 Task: Check the percentage active listings of wet bar in the last 5 years.
Action: Mouse moved to (855, 195)
Screenshot: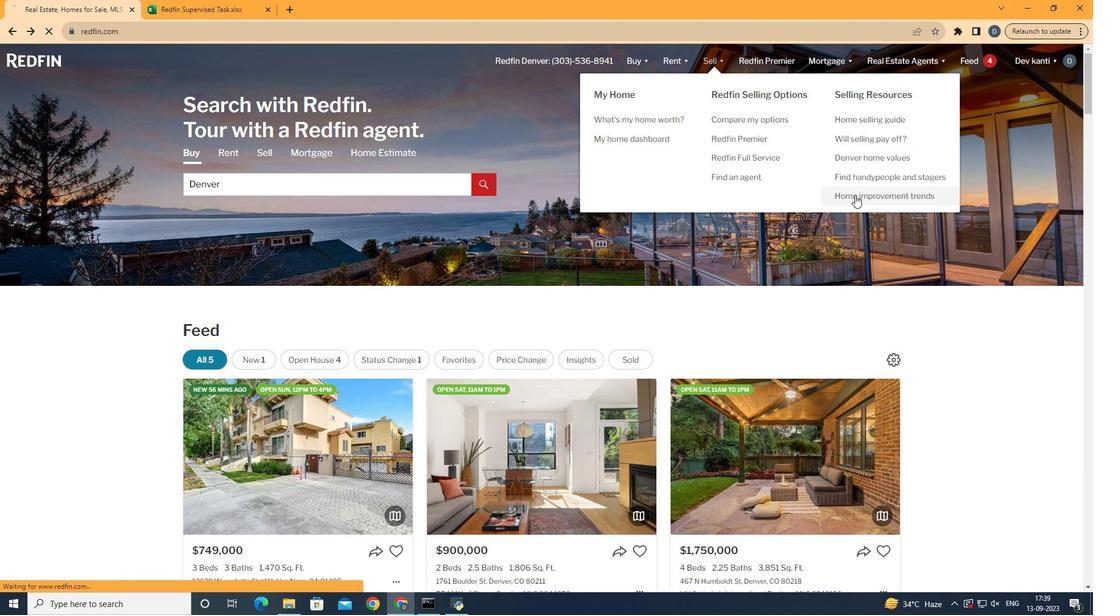
Action: Mouse pressed left at (855, 195)
Screenshot: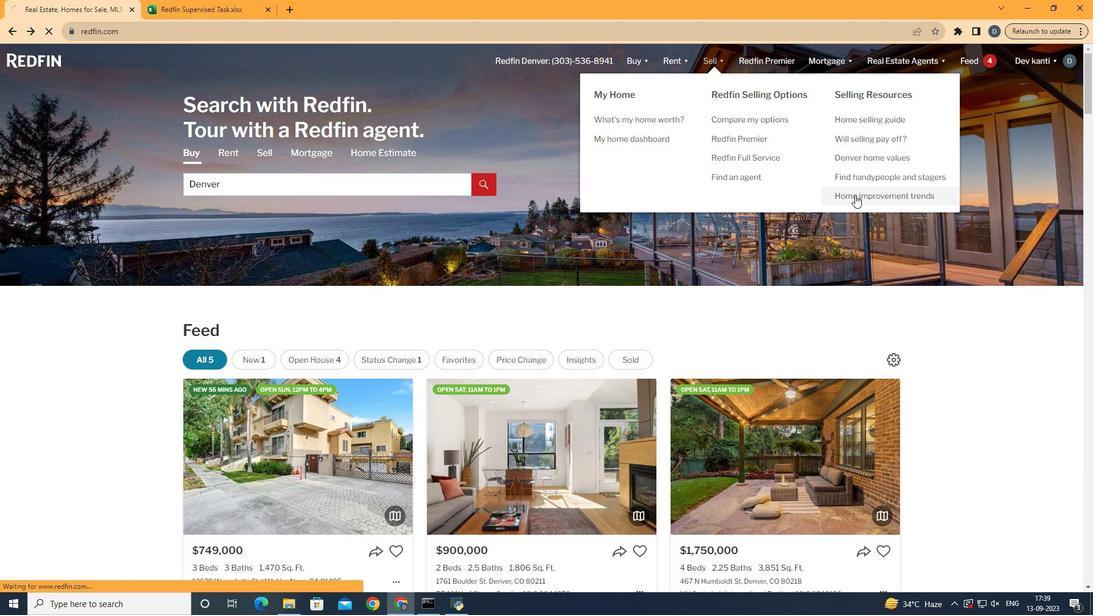 
Action: Mouse moved to (281, 217)
Screenshot: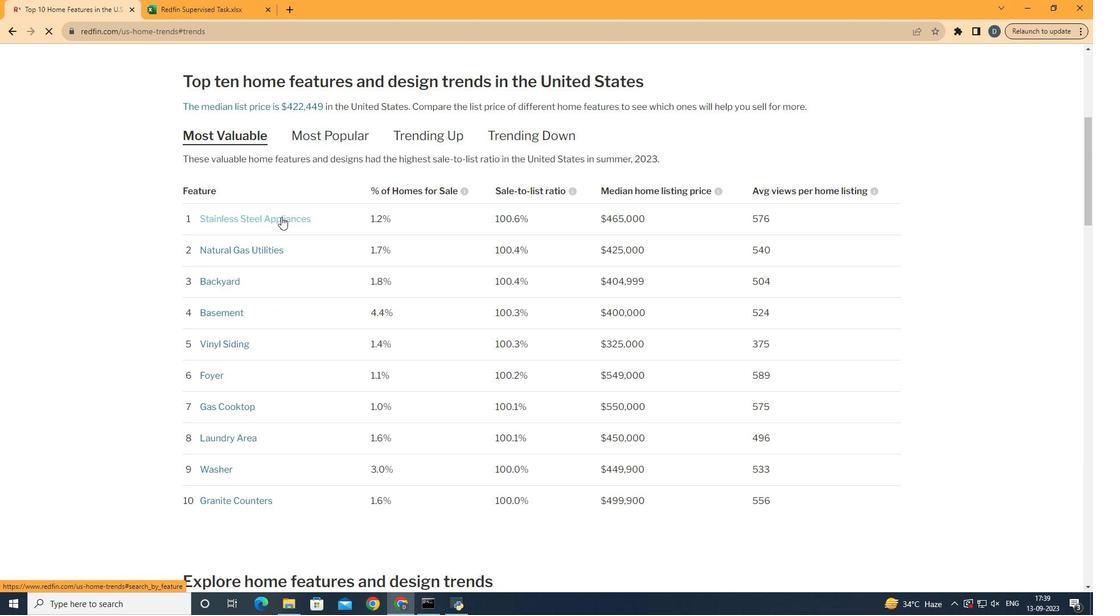 
Action: Mouse pressed left at (281, 217)
Screenshot: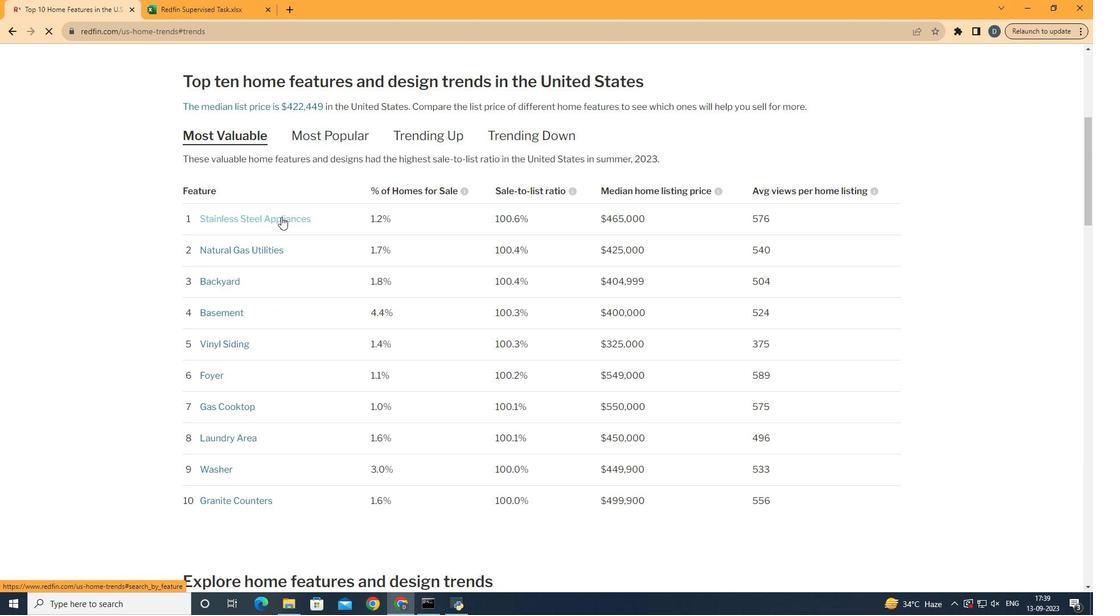 
Action: Mouse moved to (530, 272)
Screenshot: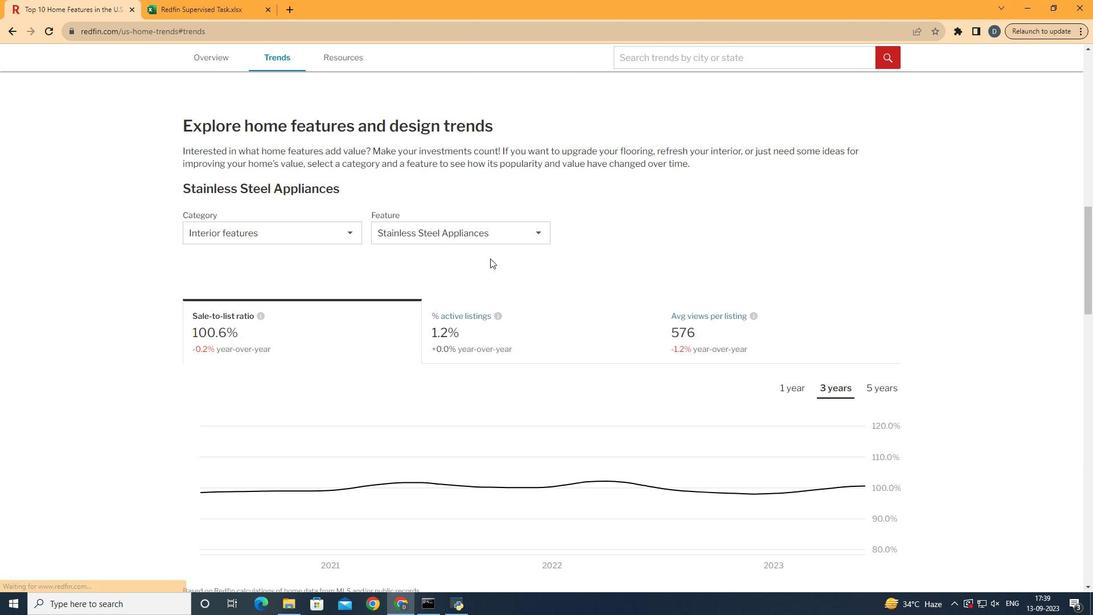 
Action: Mouse scrolled (530, 272) with delta (0, 0)
Screenshot: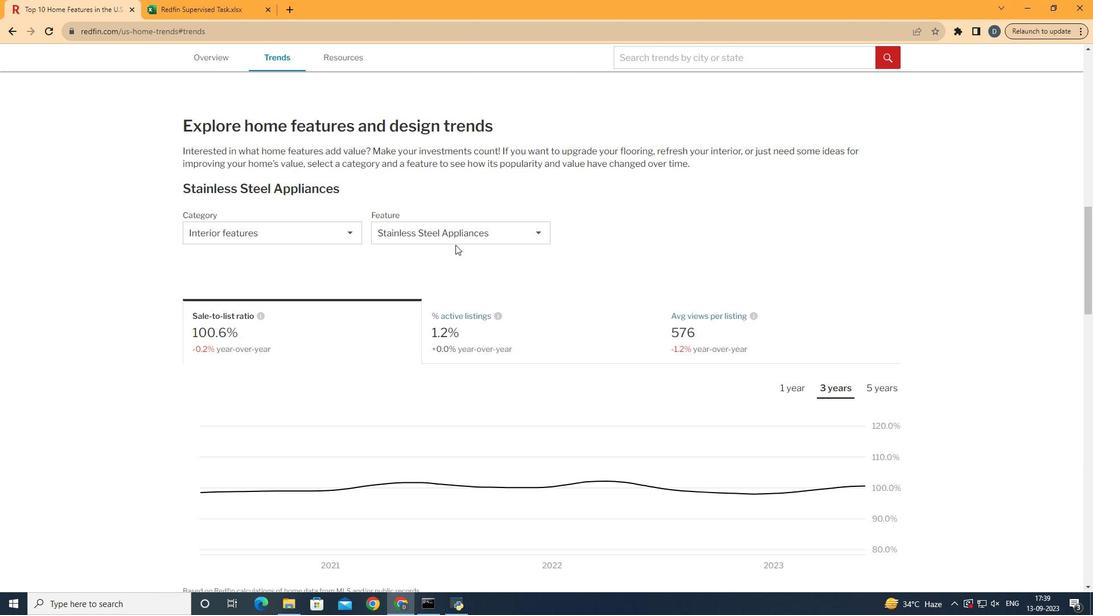 
Action: Mouse scrolled (530, 272) with delta (0, 0)
Screenshot: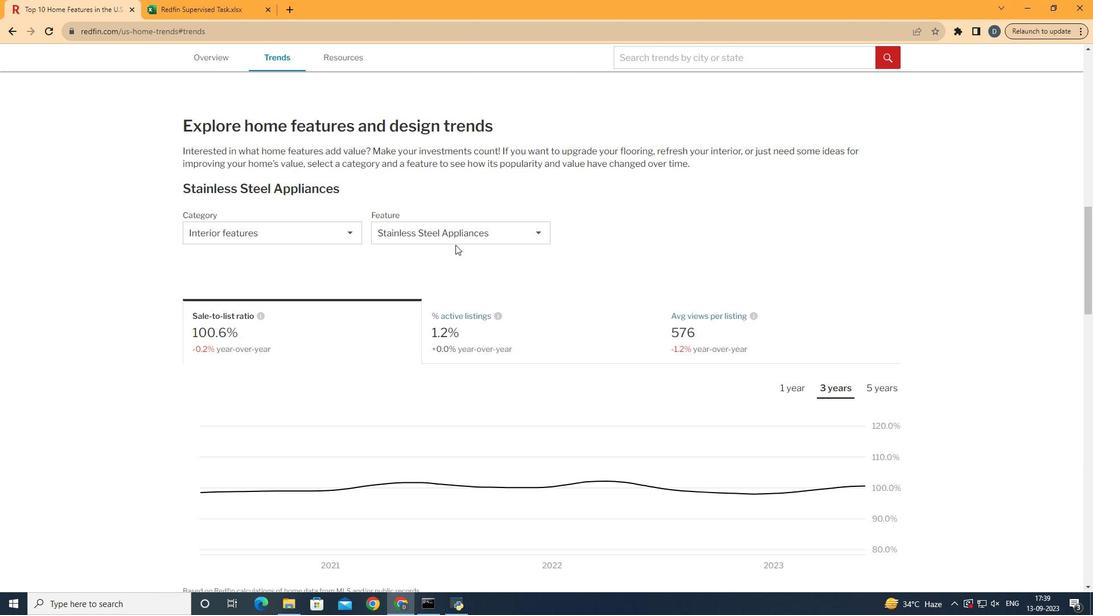 
Action: Mouse scrolled (530, 272) with delta (0, 0)
Screenshot: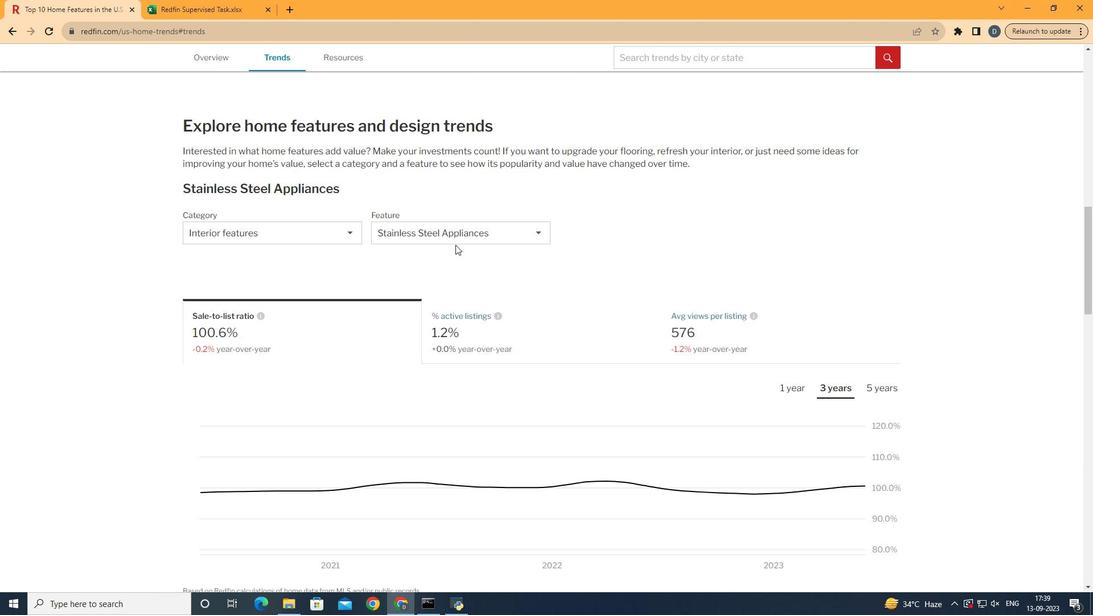 
Action: Mouse moved to (531, 272)
Screenshot: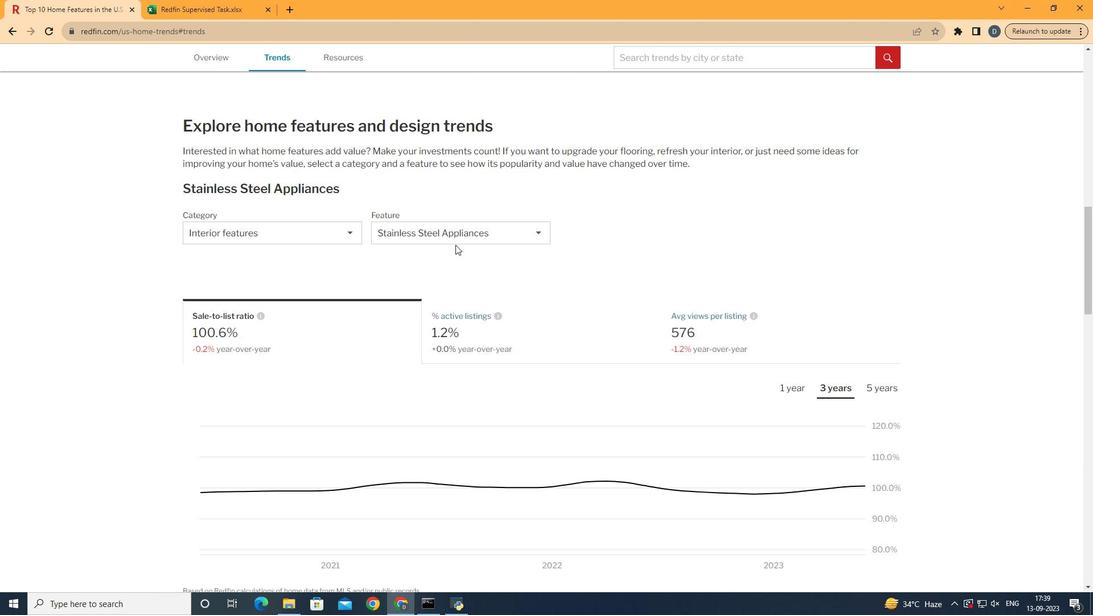 
Action: Mouse scrolled (531, 272) with delta (0, 0)
Screenshot: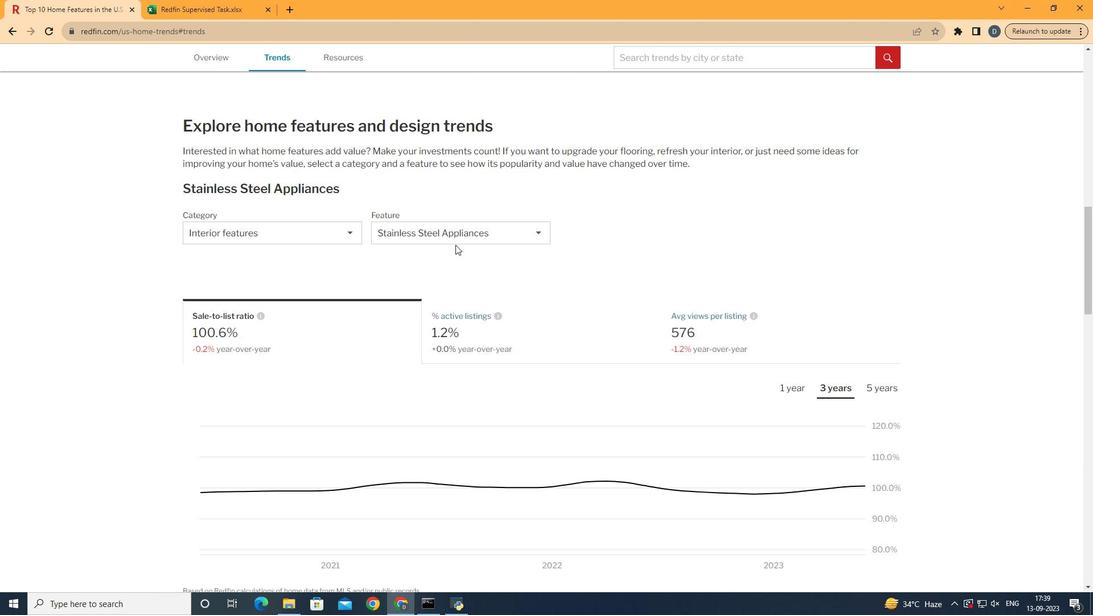 
Action: Mouse scrolled (531, 272) with delta (0, 0)
Screenshot: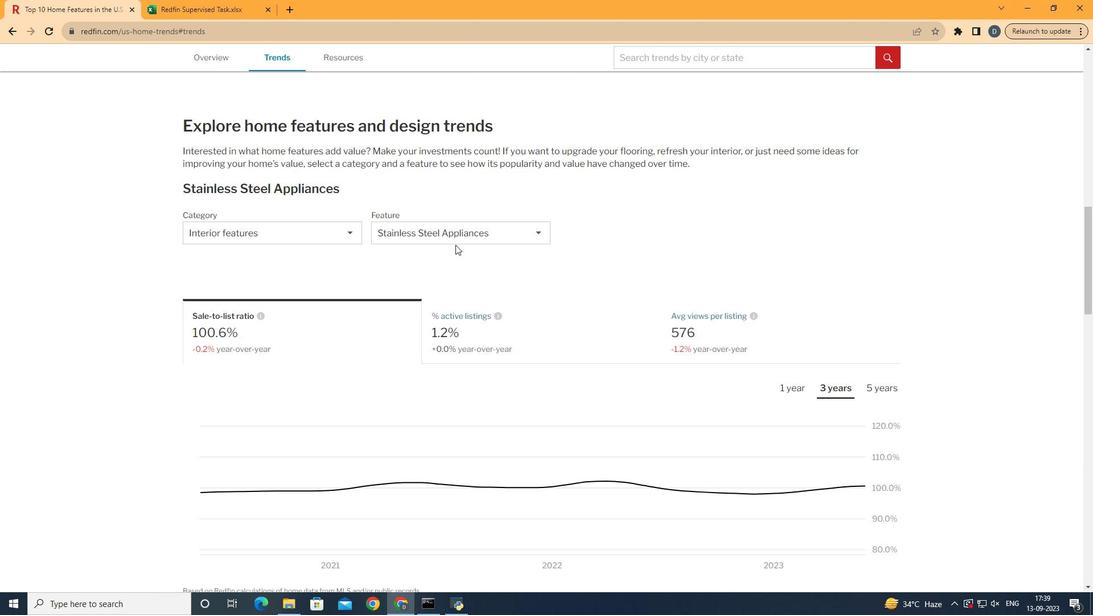 
Action: Mouse scrolled (531, 272) with delta (0, 0)
Screenshot: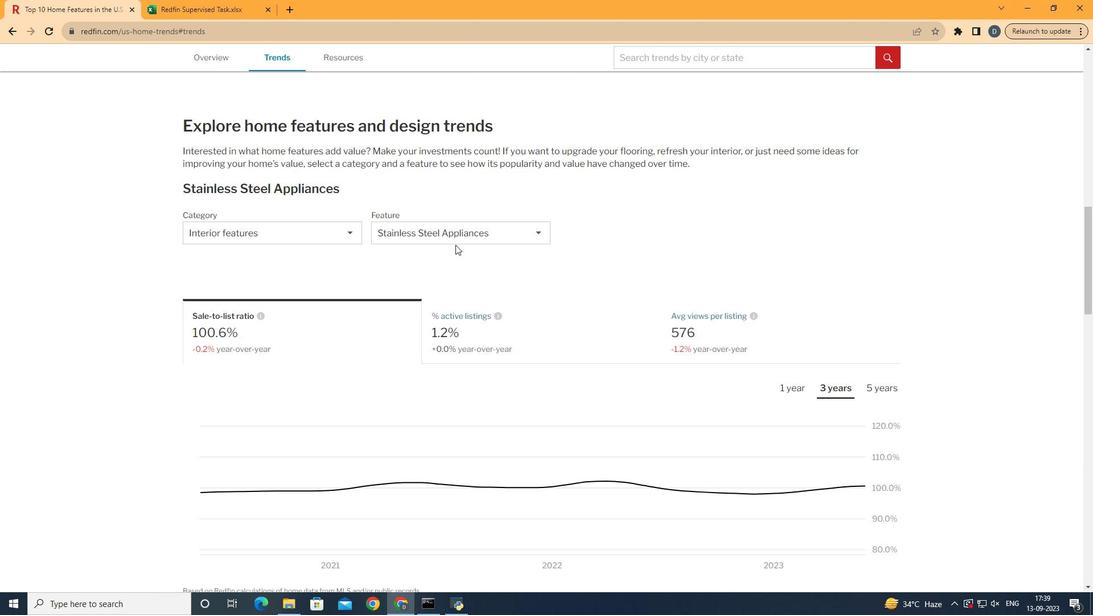 
Action: Mouse moved to (532, 272)
Screenshot: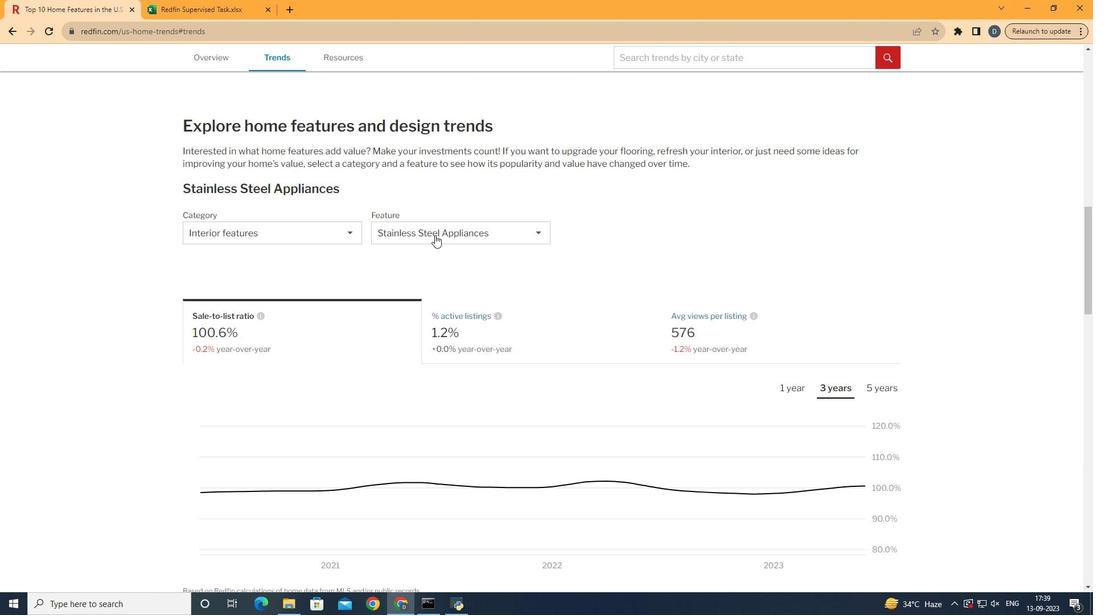 
Action: Mouse scrolled (532, 272) with delta (0, 0)
Screenshot: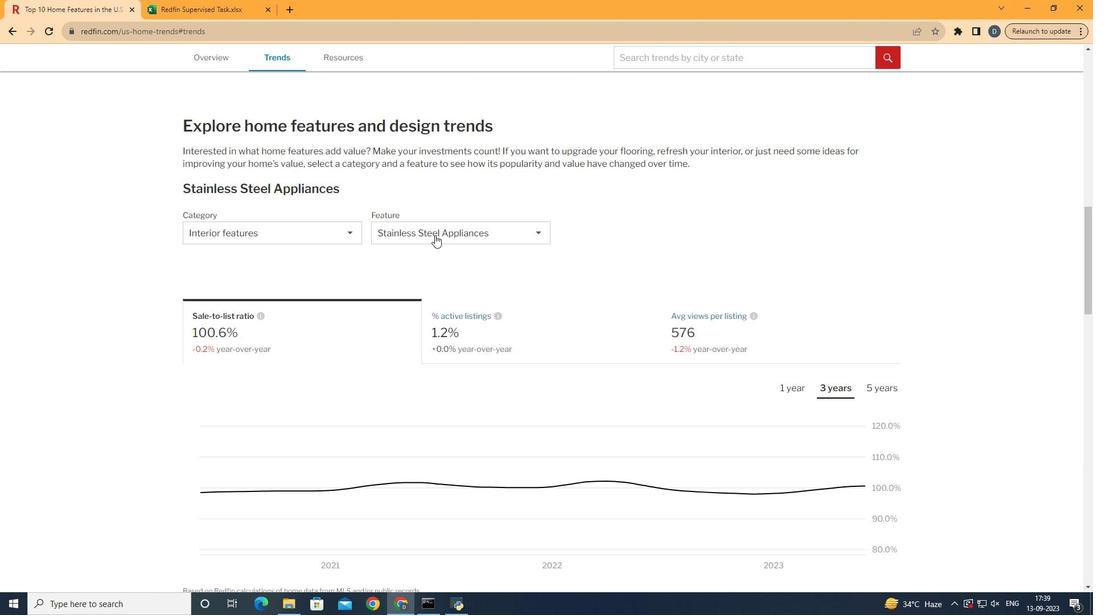 
Action: Mouse moved to (533, 272)
Screenshot: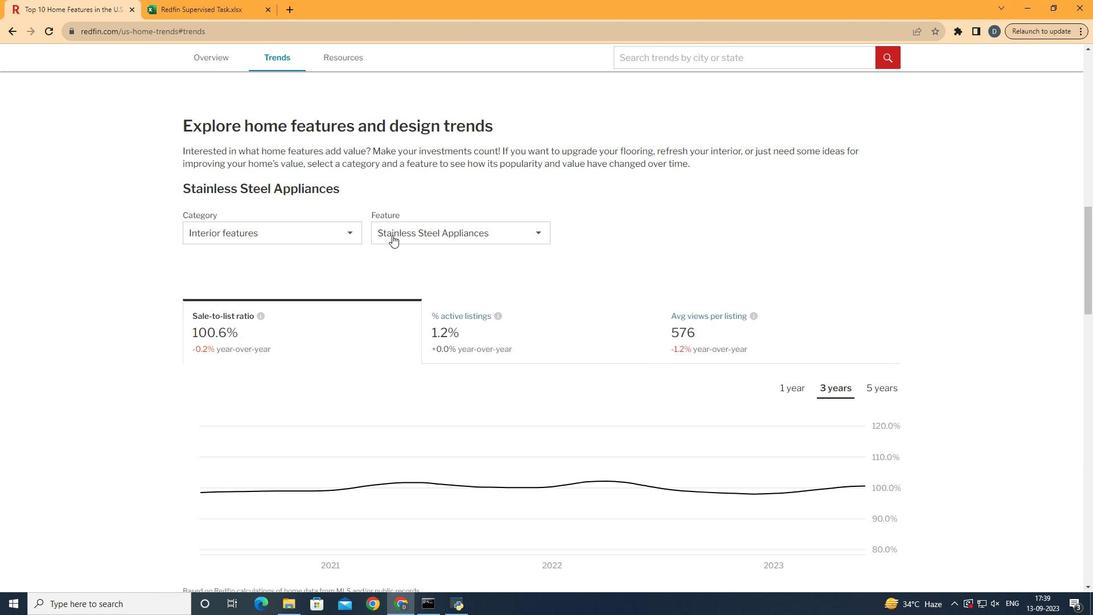 
Action: Mouse scrolled (533, 272) with delta (0, 0)
Screenshot: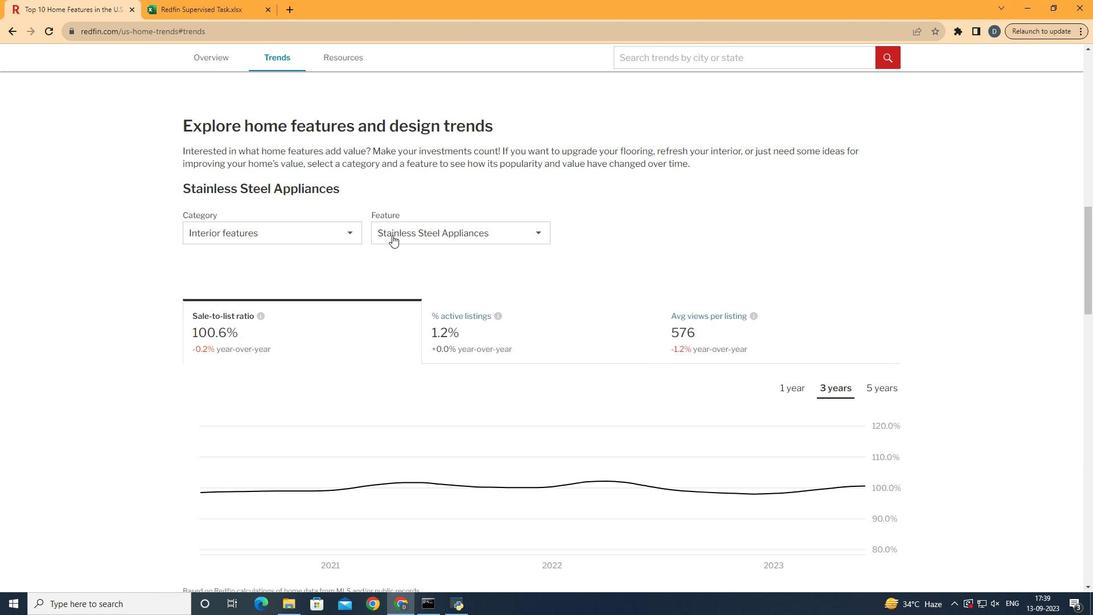 
Action: Mouse moved to (333, 238)
Screenshot: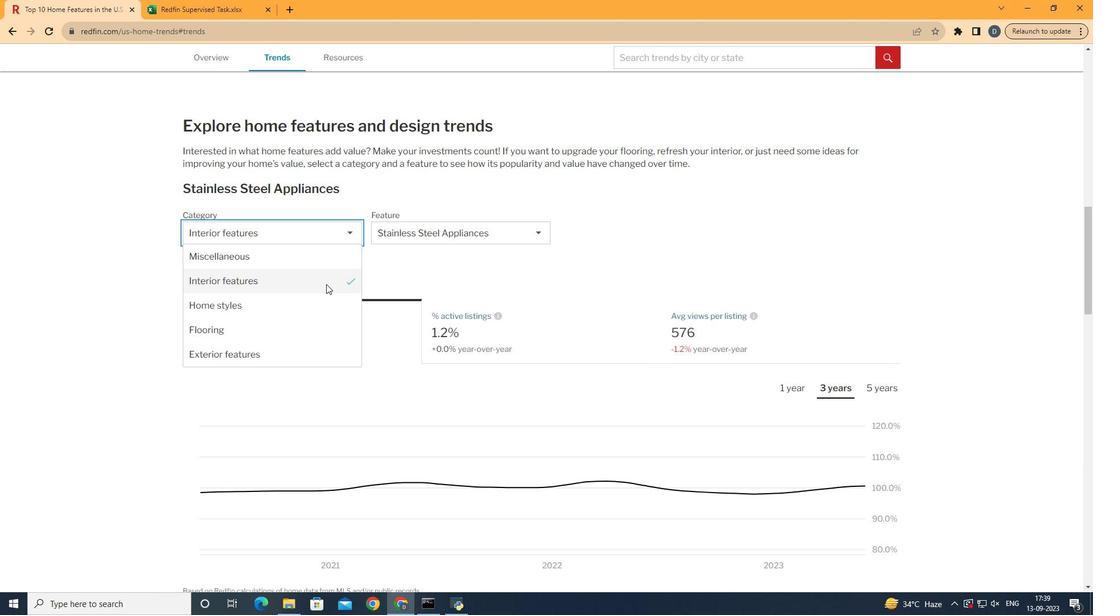 
Action: Mouse pressed left at (333, 238)
Screenshot: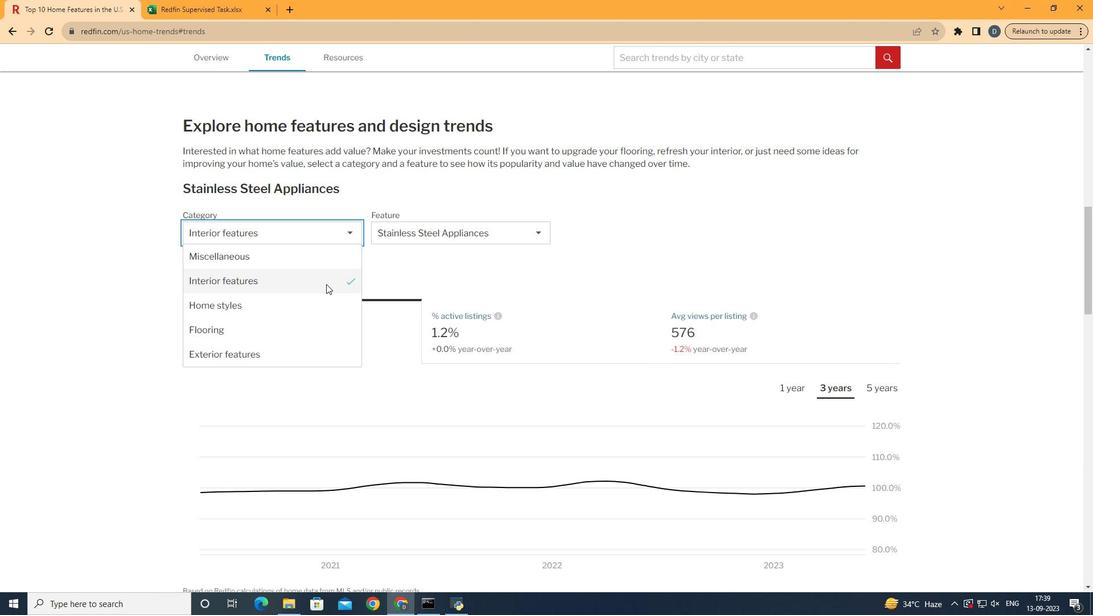 
Action: Mouse moved to (326, 284)
Screenshot: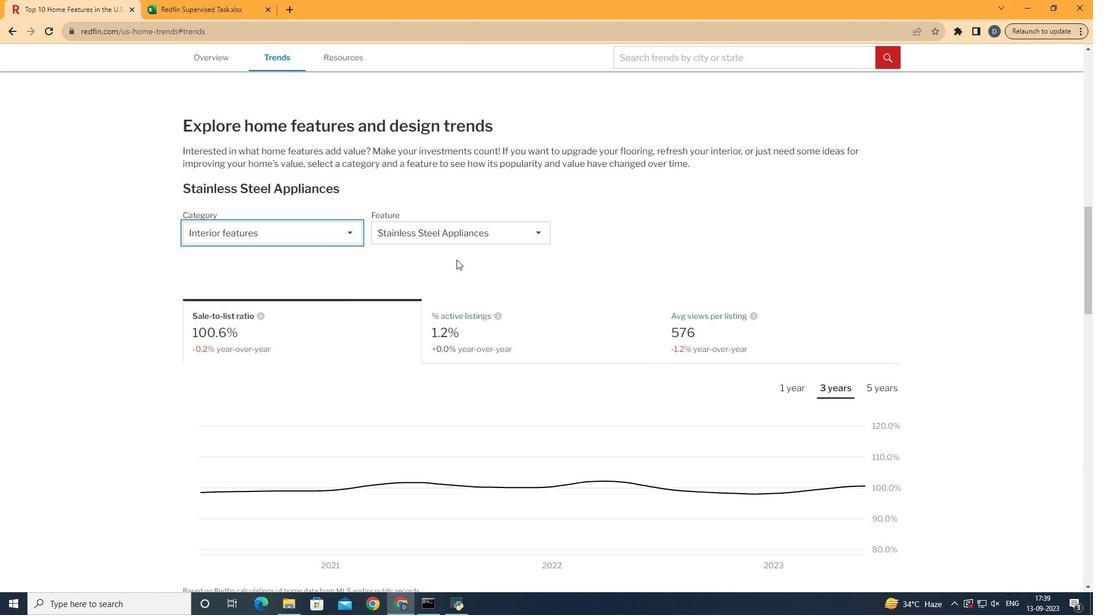 
Action: Mouse pressed left at (326, 284)
Screenshot: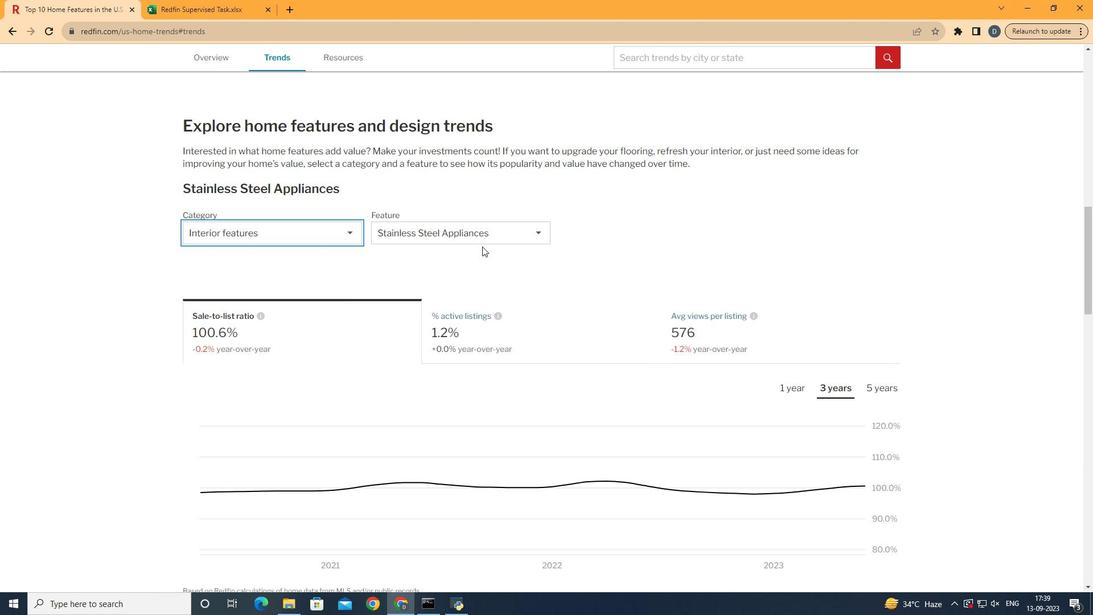 
Action: Mouse moved to (483, 244)
Screenshot: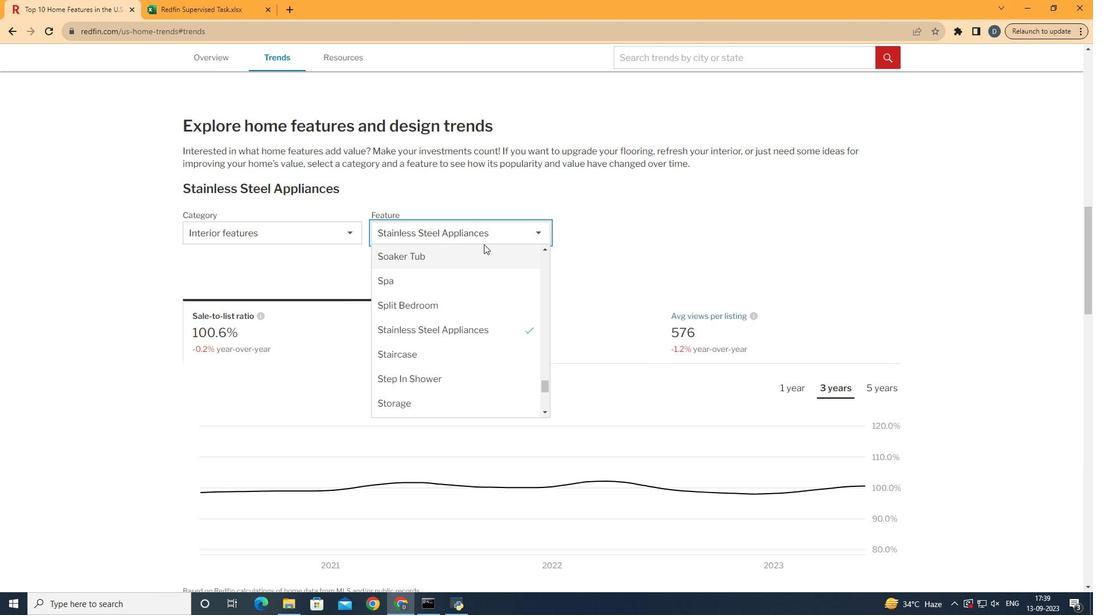 
Action: Mouse pressed left at (483, 244)
Screenshot: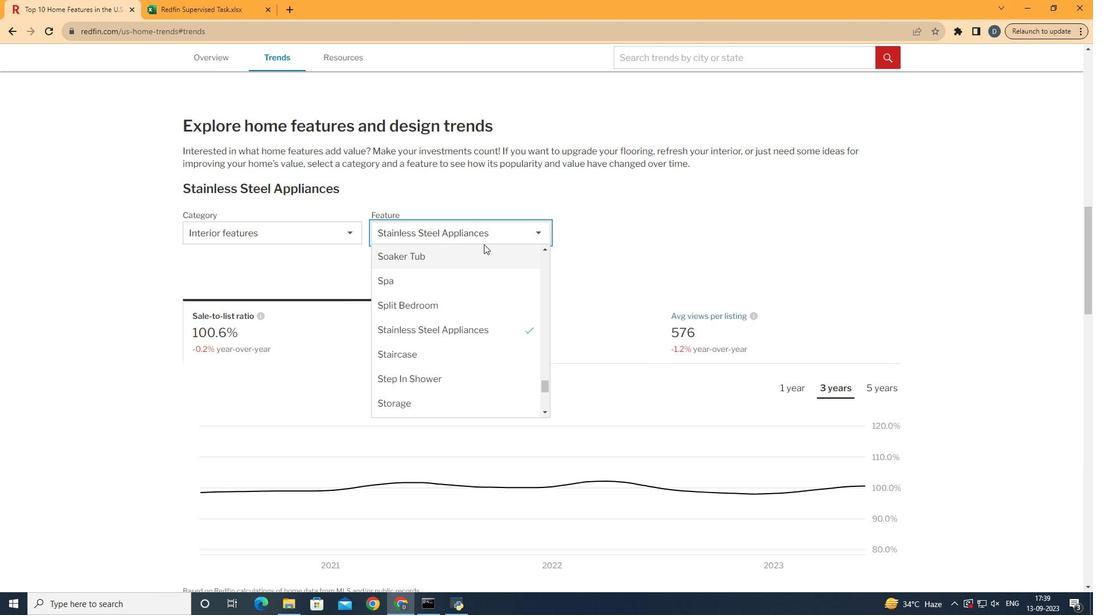 
Action: Mouse moved to (491, 377)
Screenshot: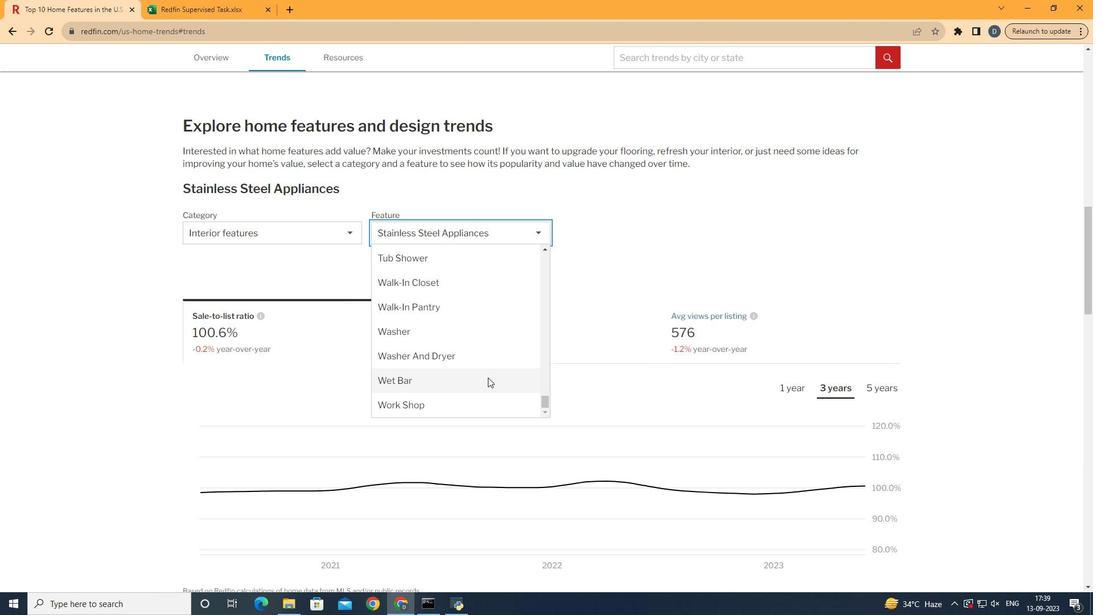 
Action: Mouse scrolled (491, 377) with delta (0, 0)
Screenshot: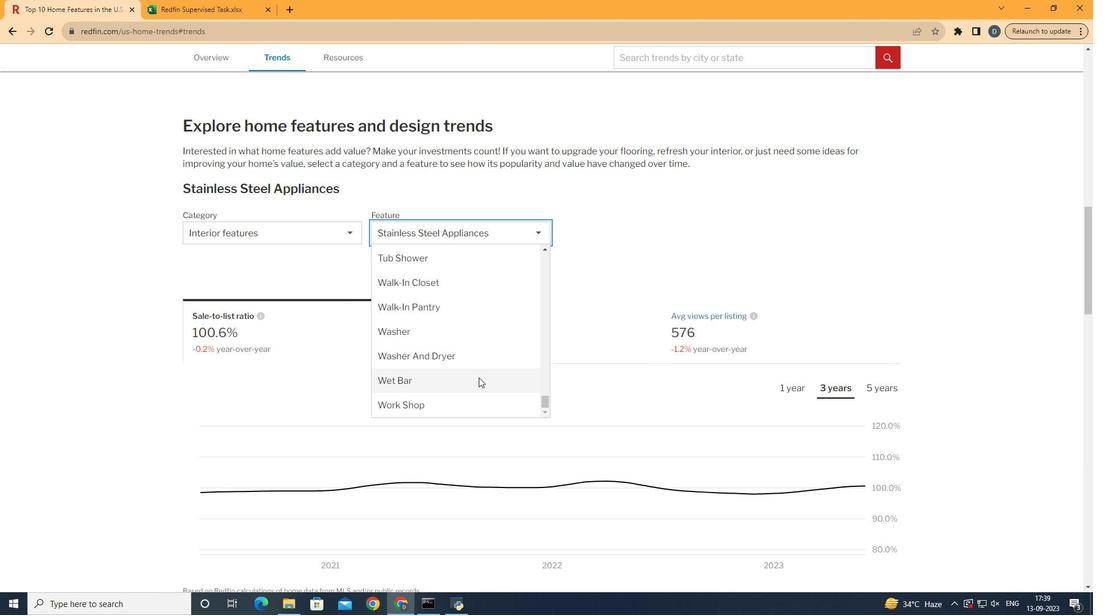 
Action: Mouse scrolled (491, 377) with delta (0, 0)
Screenshot: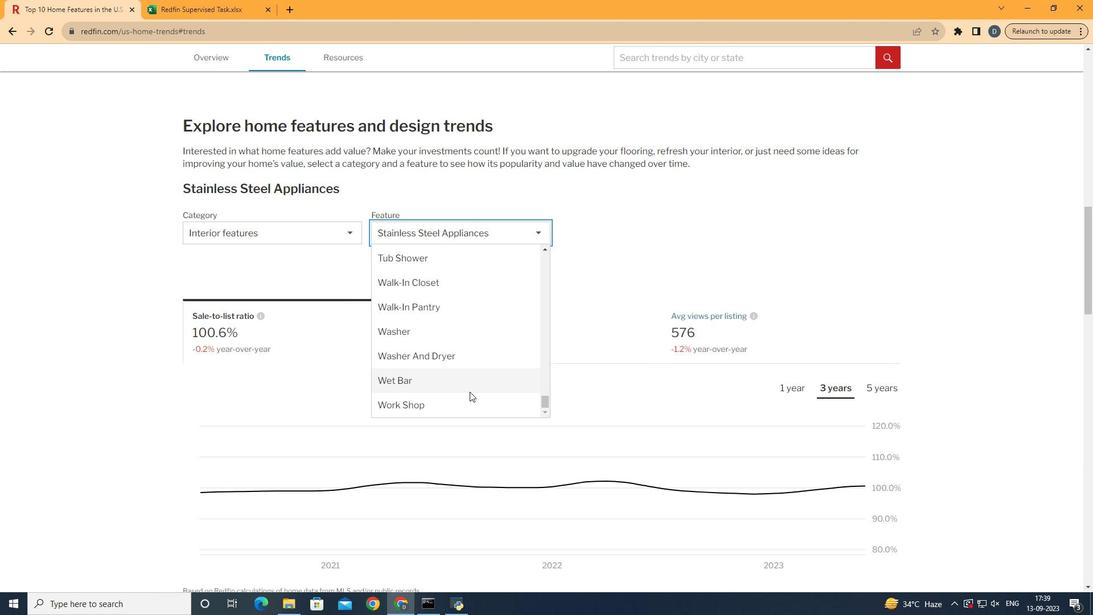 
Action: Mouse scrolled (491, 377) with delta (0, 0)
Screenshot: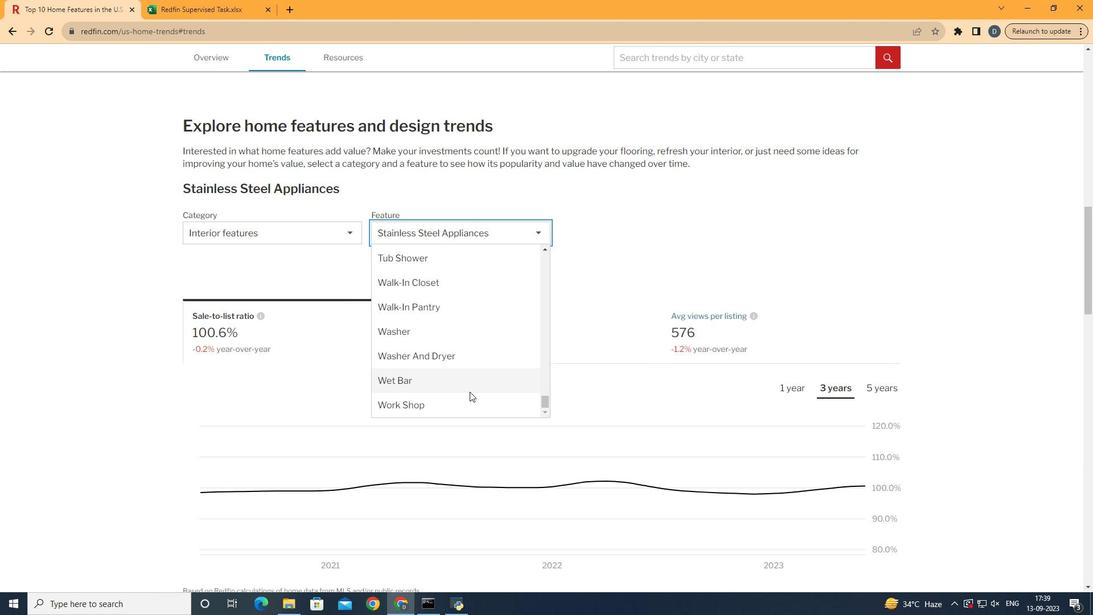 
Action: Mouse scrolled (491, 377) with delta (0, 0)
Screenshot: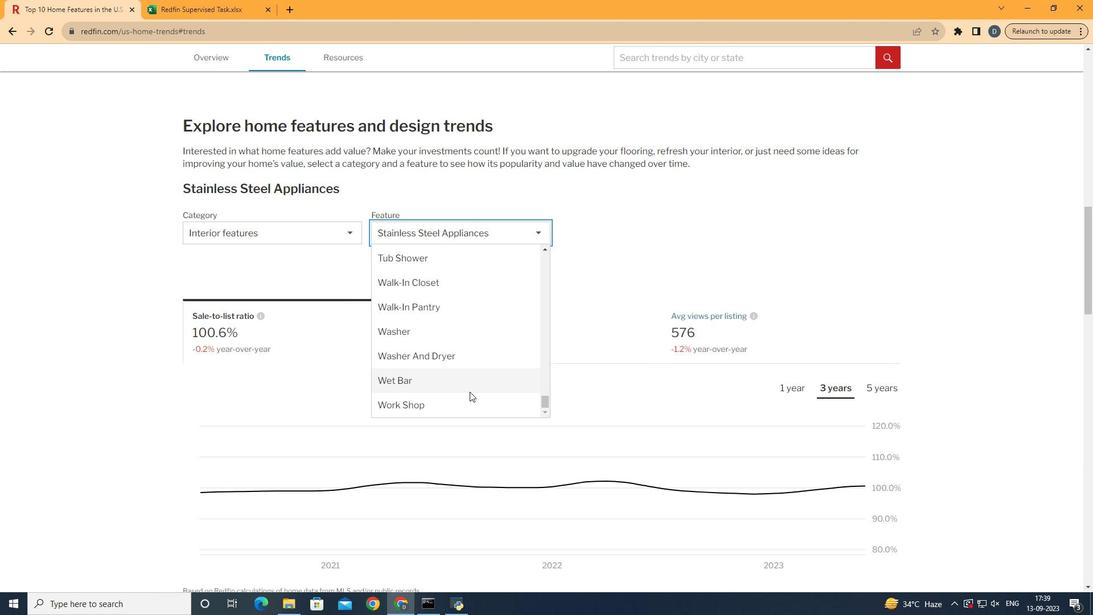 
Action: Mouse scrolled (491, 377) with delta (0, 0)
Screenshot: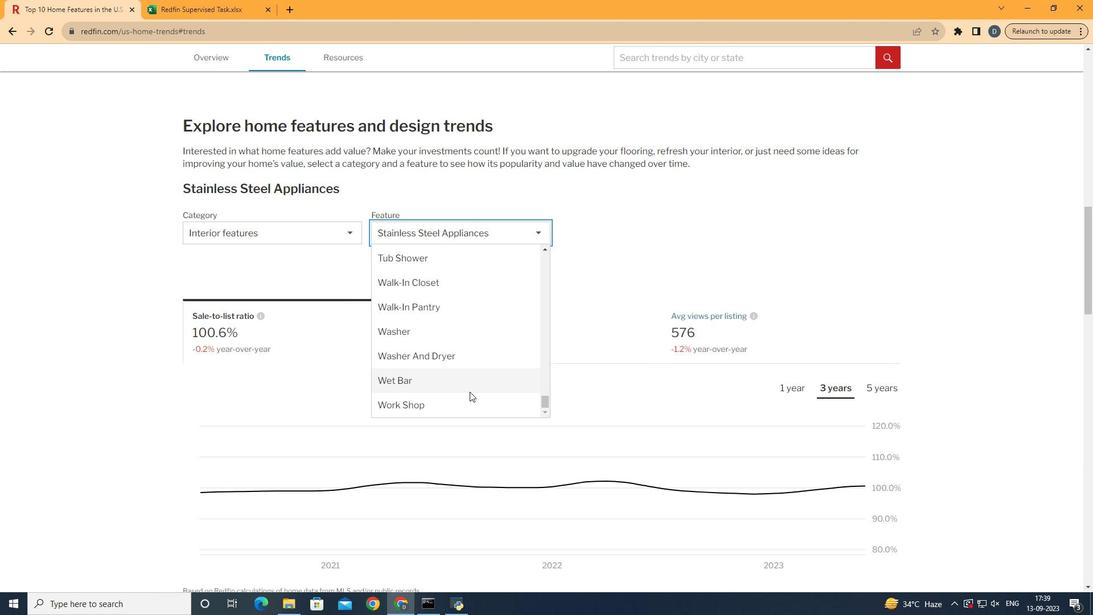 
Action: Mouse scrolled (491, 377) with delta (0, 0)
Screenshot: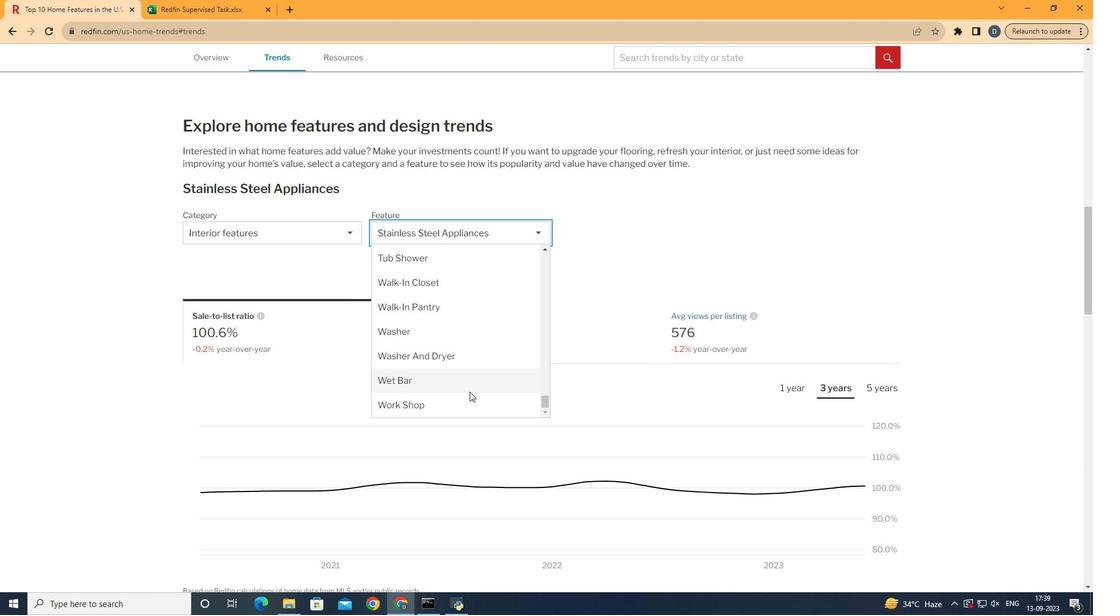 
Action: Mouse moved to (482, 385)
Screenshot: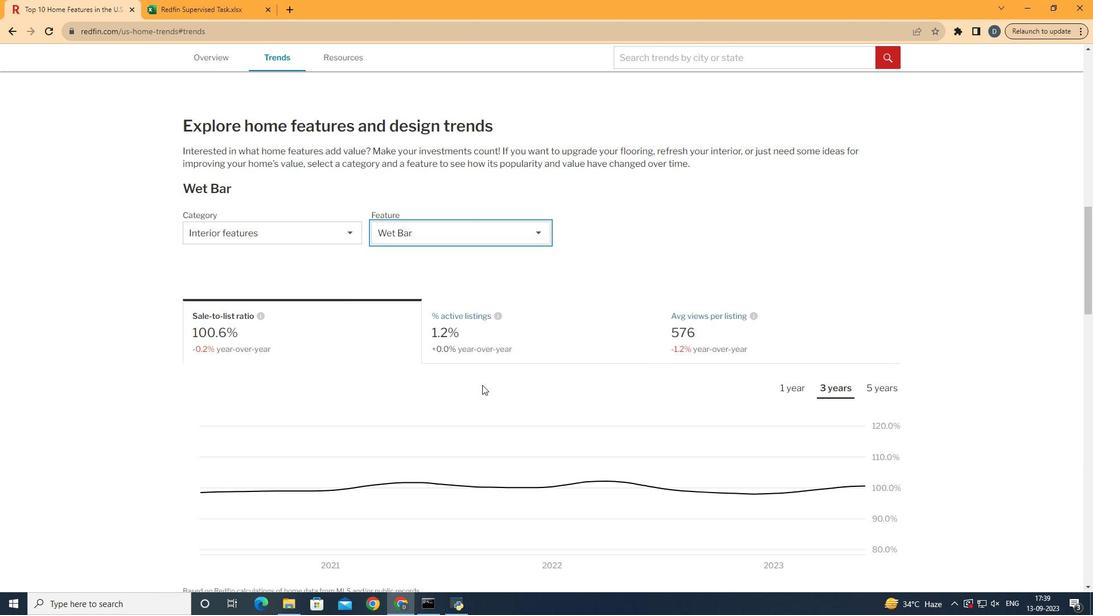 
Action: Mouse pressed left at (482, 385)
Screenshot: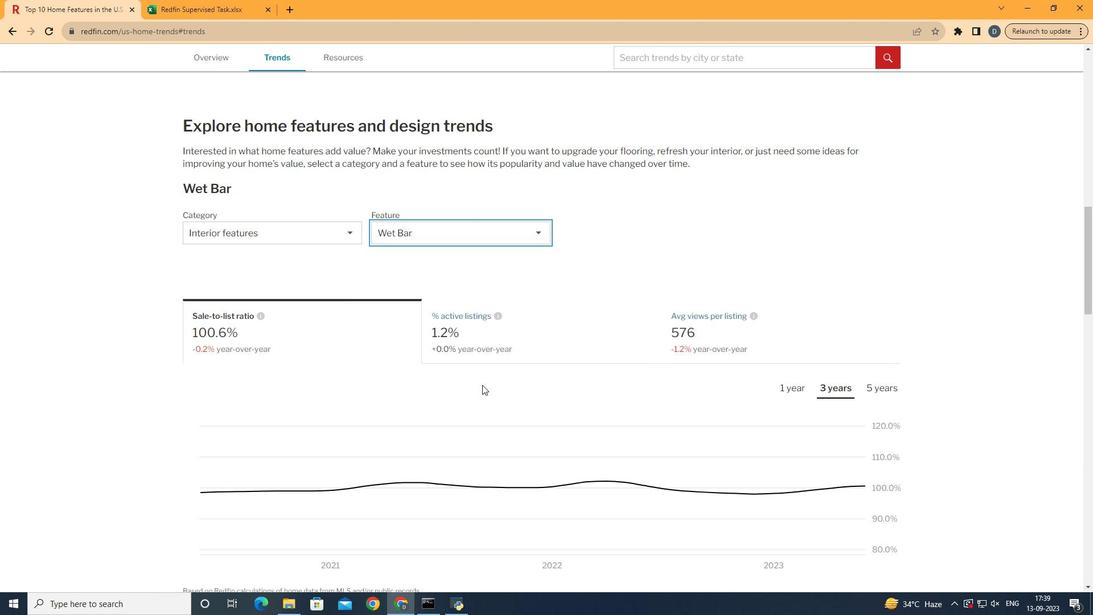 
Action: Mouse moved to (579, 337)
Screenshot: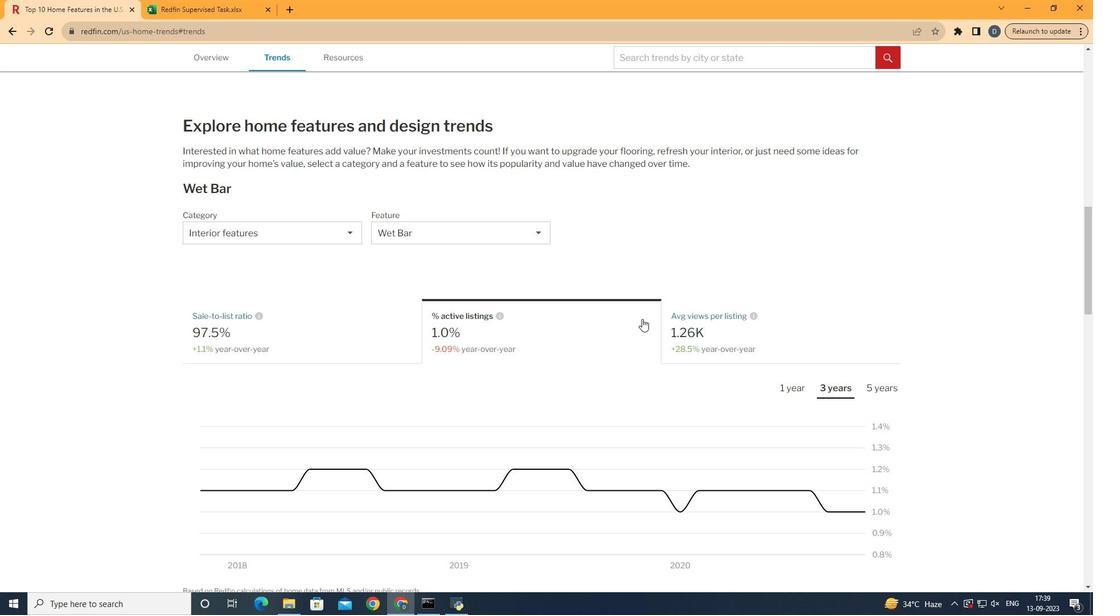 
Action: Mouse pressed left at (579, 337)
Screenshot: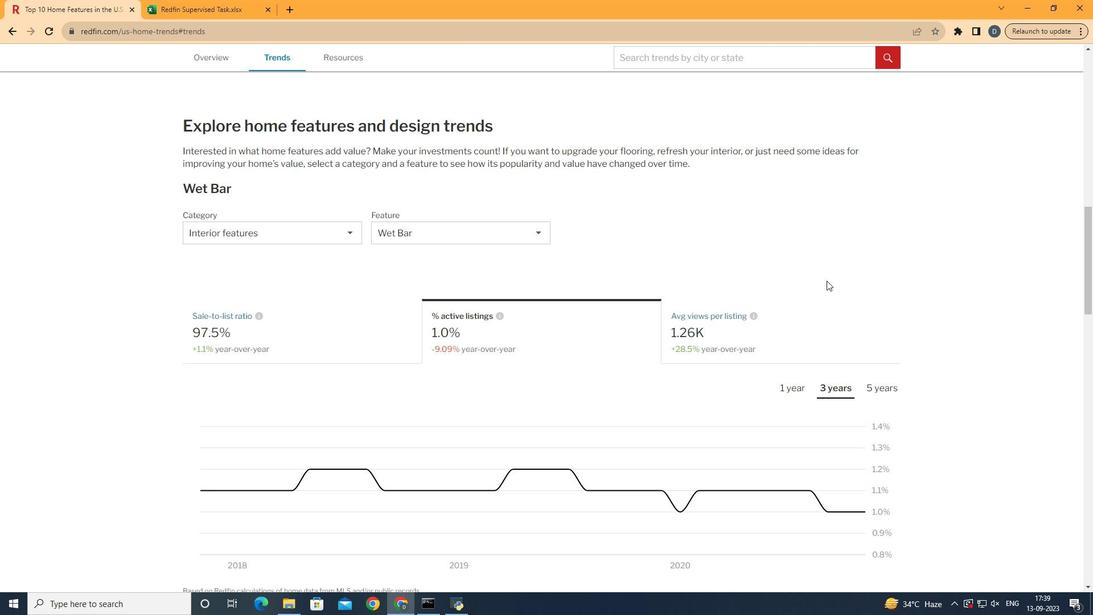 
Action: Mouse moved to (827, 280)
Screenshot: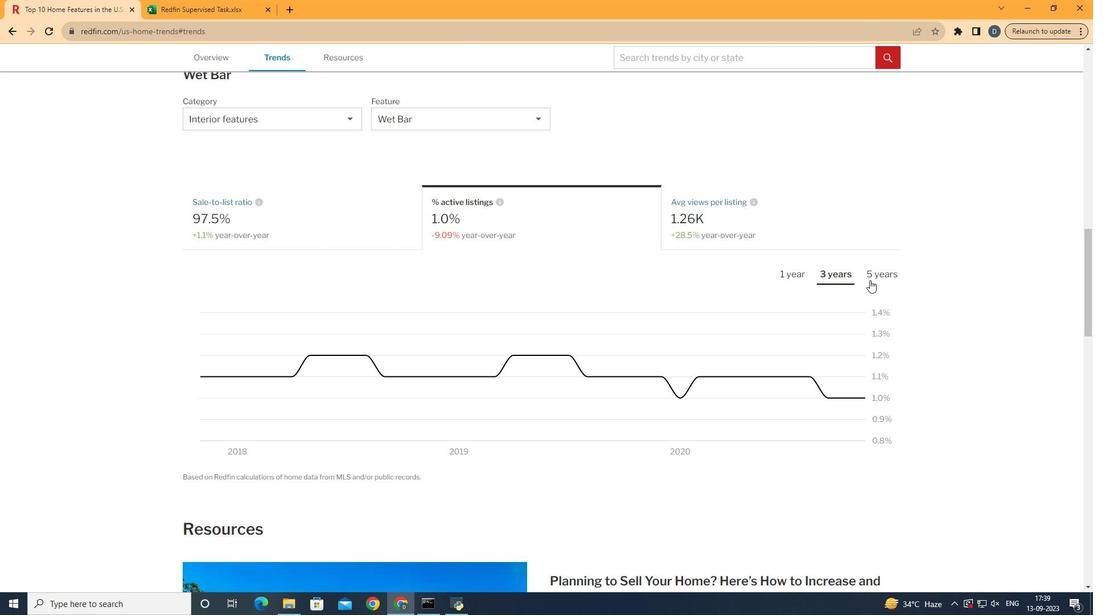 
Action: Mouse scrolled (827, 280) with delta (0, 0)
Screenshot: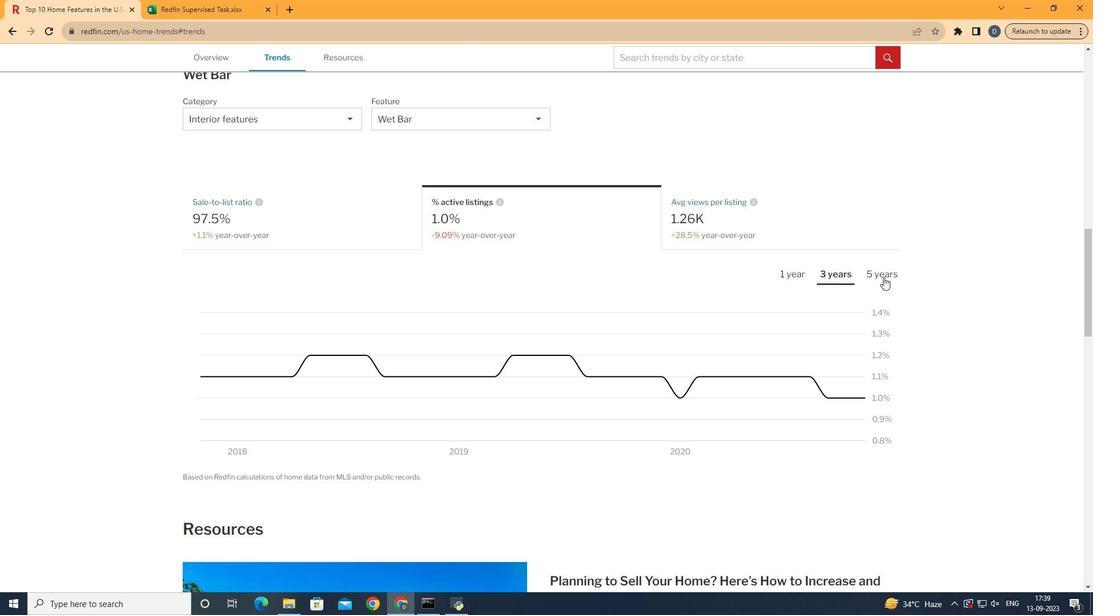 
Action: Mouse scrolled (827, 280) with delta (0, 0)
Screenshot: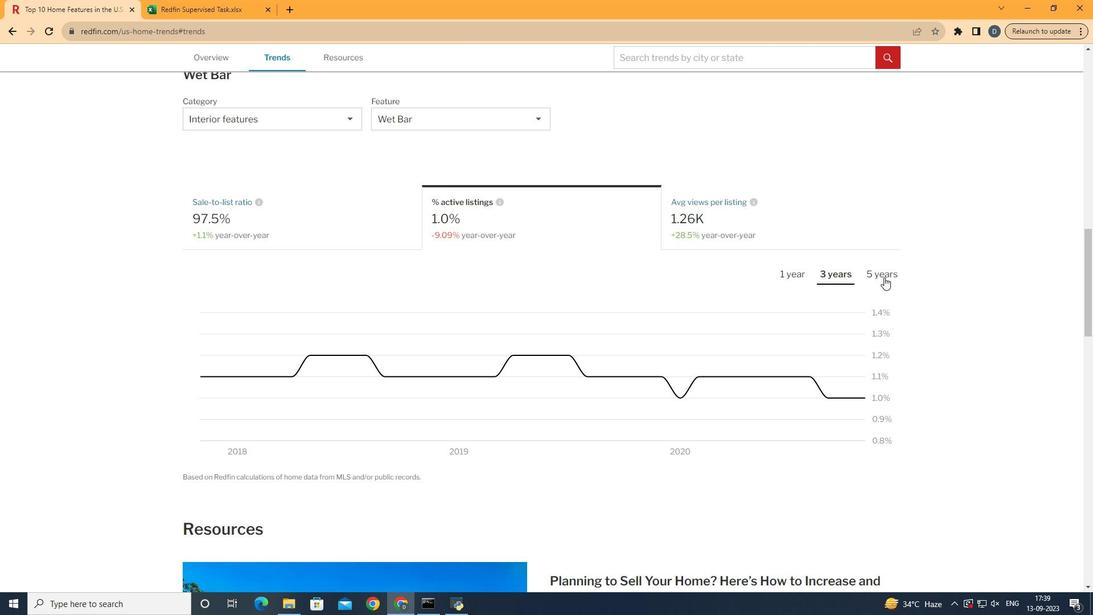 
Action: Mouse moved to (884, 277)
Screenshot: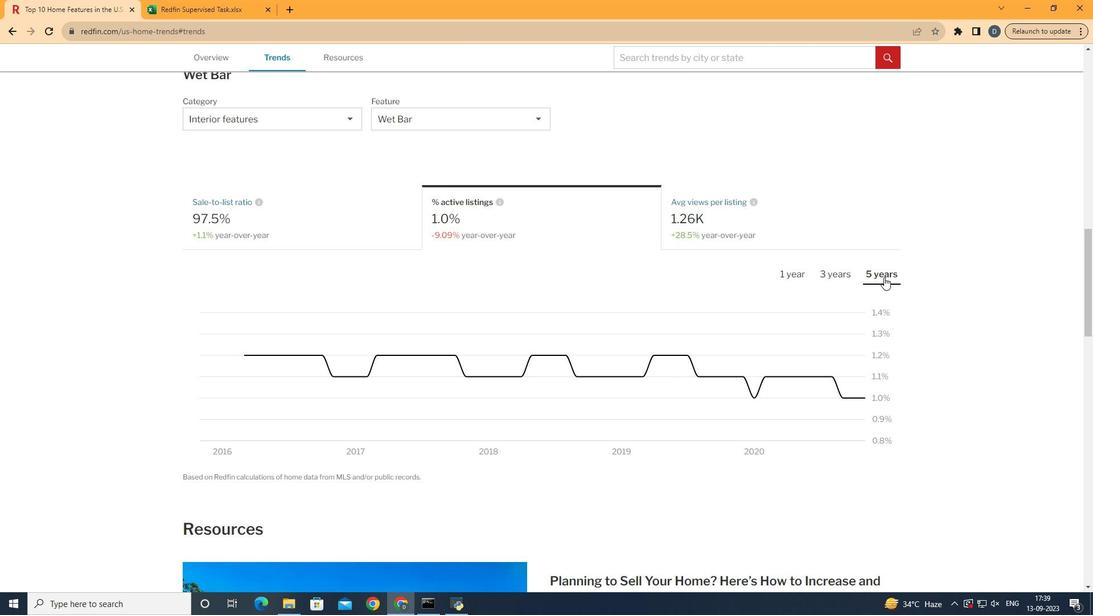 
Action: Mouse pressed left at (884, 277)
Screenshot: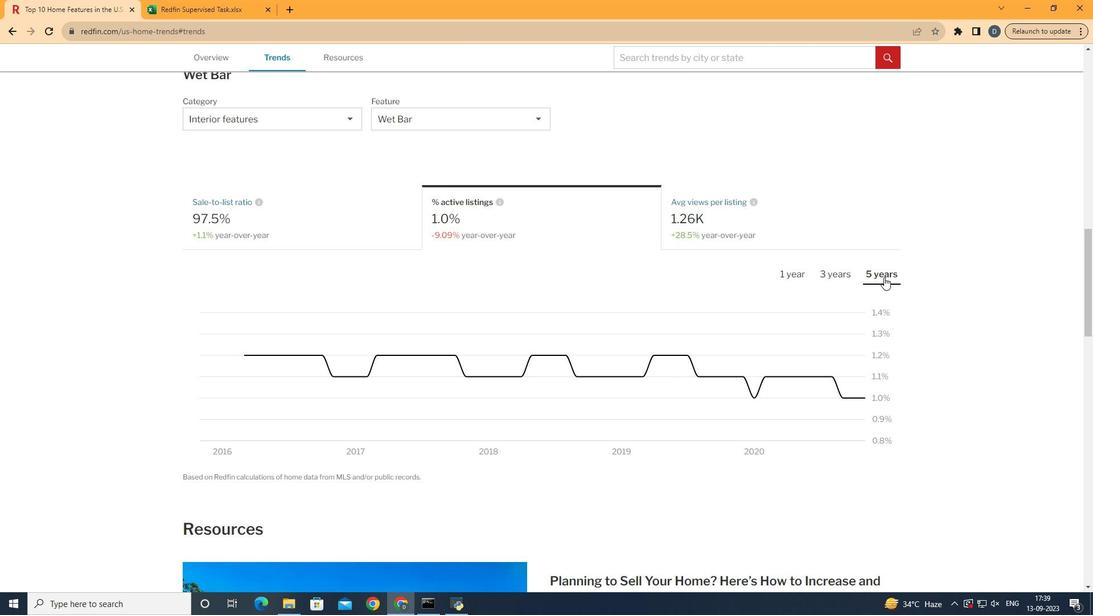 
